 Task: Add the task  Create a new online platform for car rental services to the section Compliance Audit Sprint in the project AgileNexus and add a Due Date to the respective task as 2023/12/05
Action: Mouse moved to (77, 216)
Screenshot: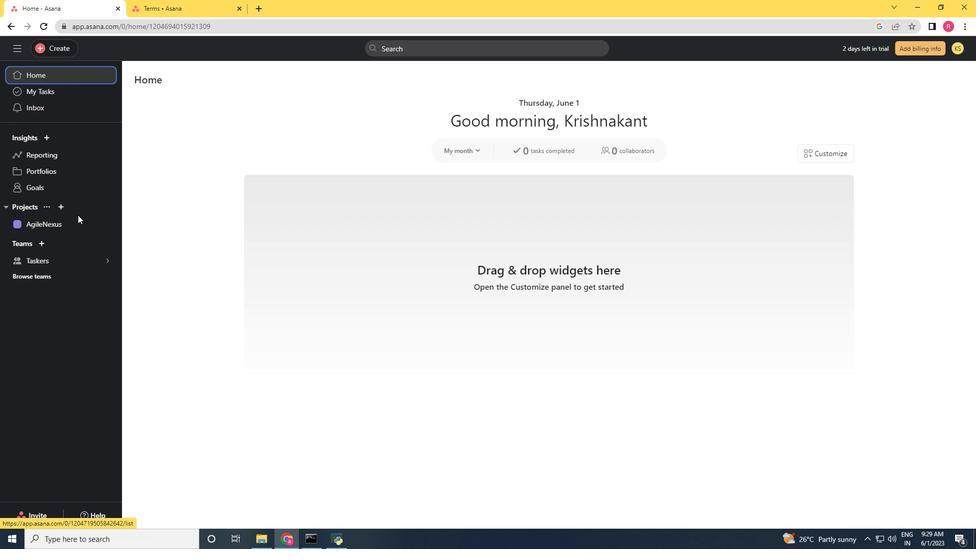 
Action: Mouse pressed left at (77, 216)
Screenshot: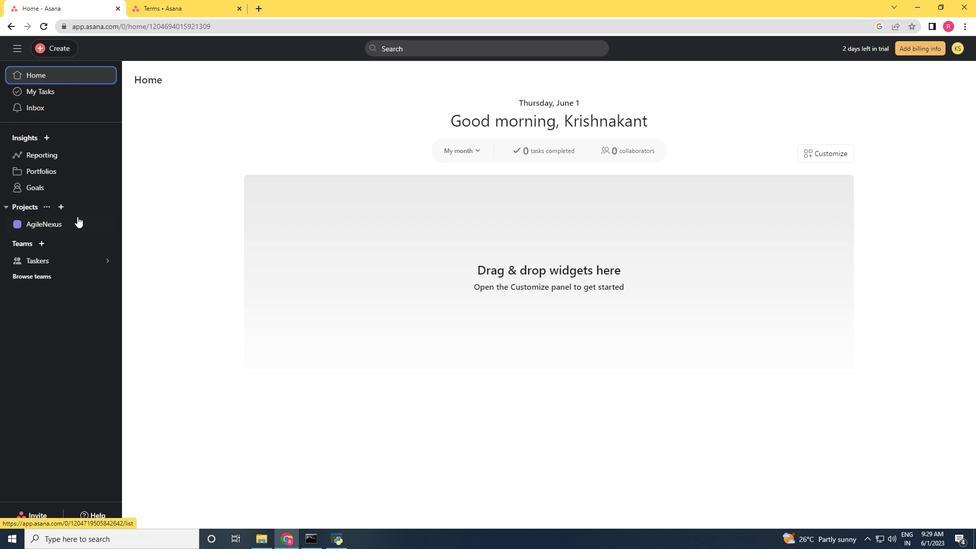 
Action: Mouse moved to (416, 282)
Screenshot: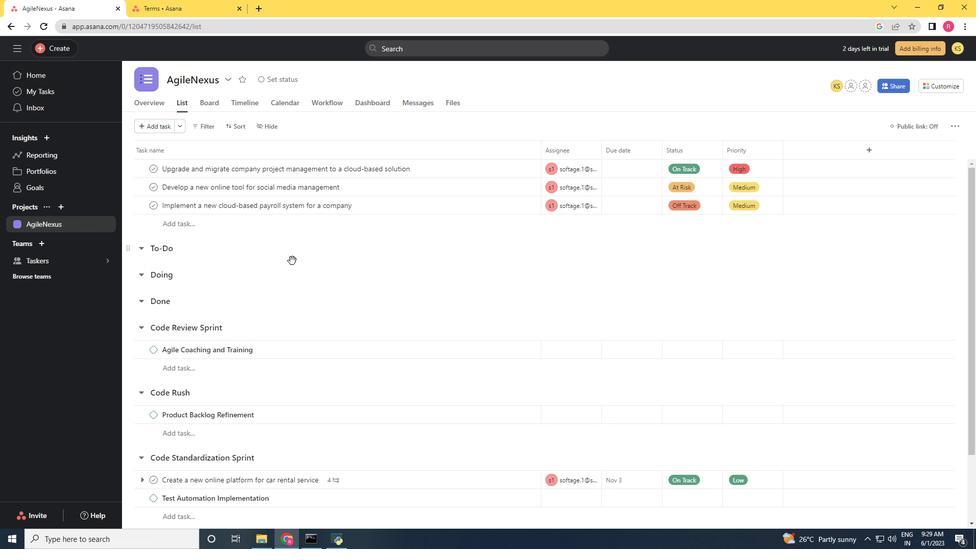 
Action: Mouse scrolled (416, 281) with delta (0, 0)
Screenshot: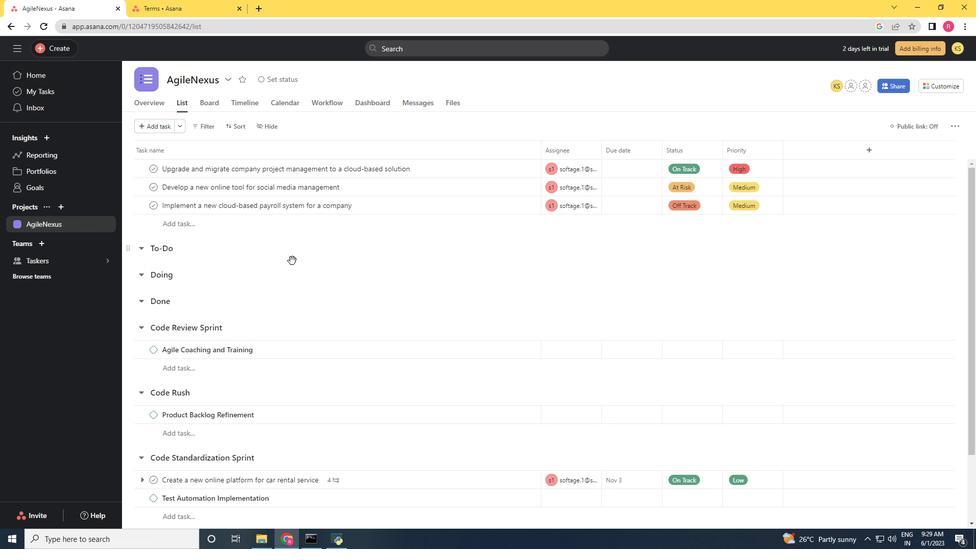 
Action: Mouse scrolled (416, 281) with delta (0, 0)
Screenshot: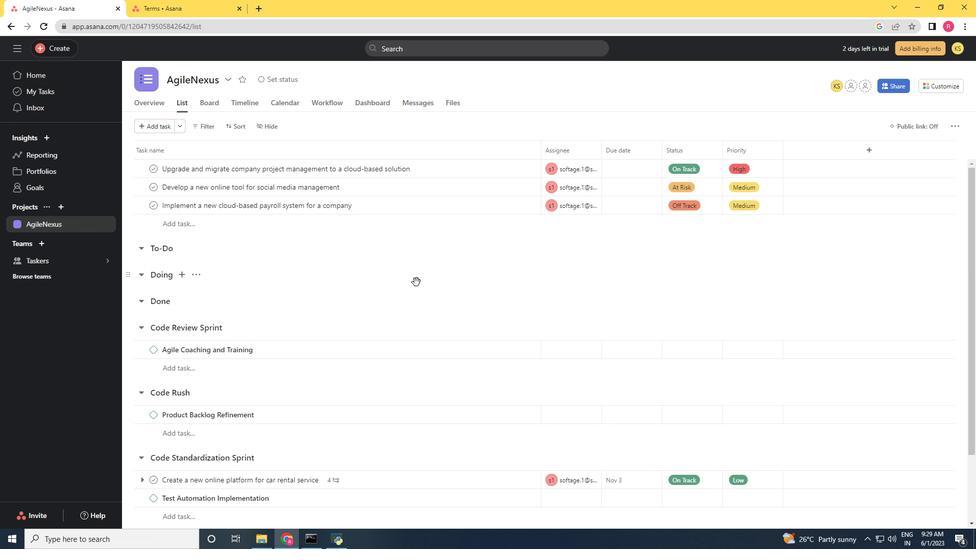 
Action: Mouse scrolled (416, 281) with delta (0, 0)
Screenshot: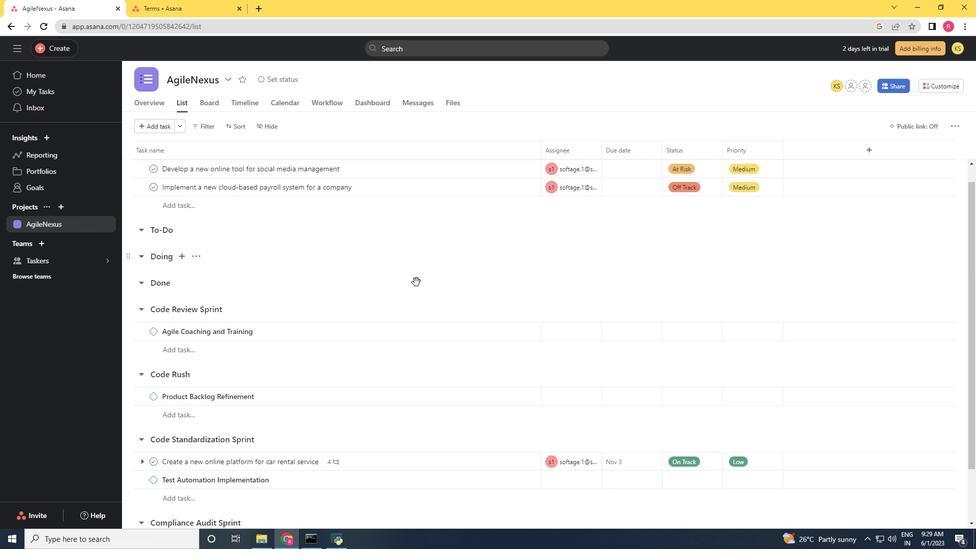 
Action: Mouse scrolled (416, 281) with delta (0, 0)
Screenshot: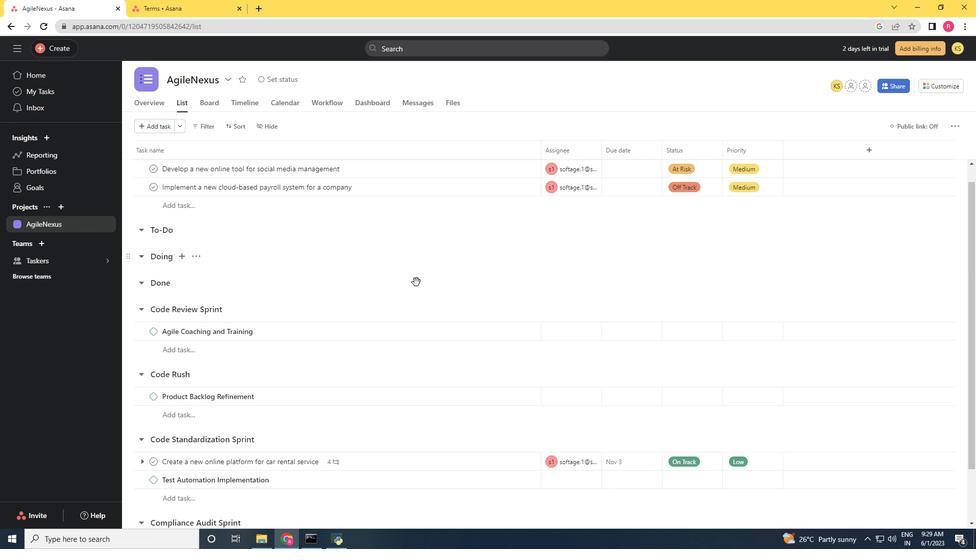 
Action: Mouse scrolled (416, 281) with delta (0, 0)
Screenshot: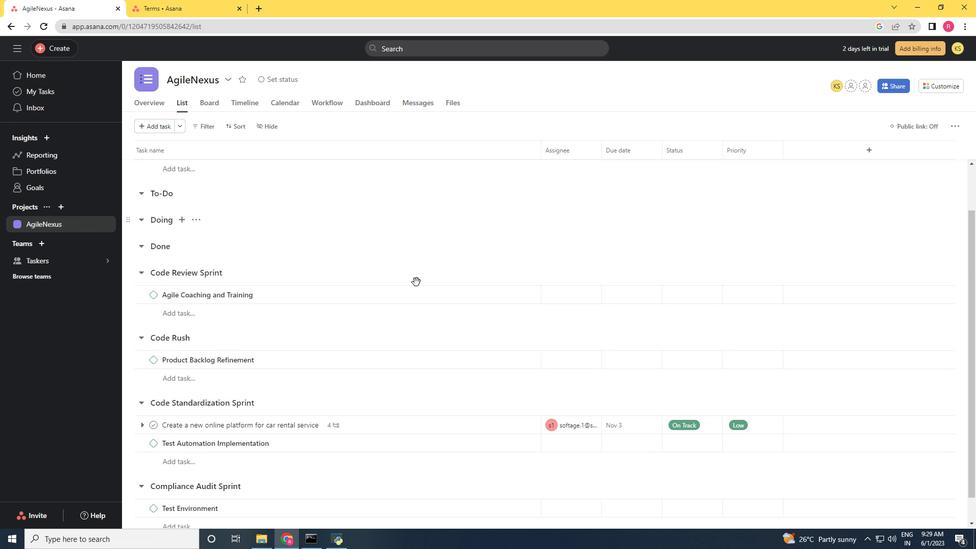 
Action: Mouse moved to (515, 396)
Screenshot: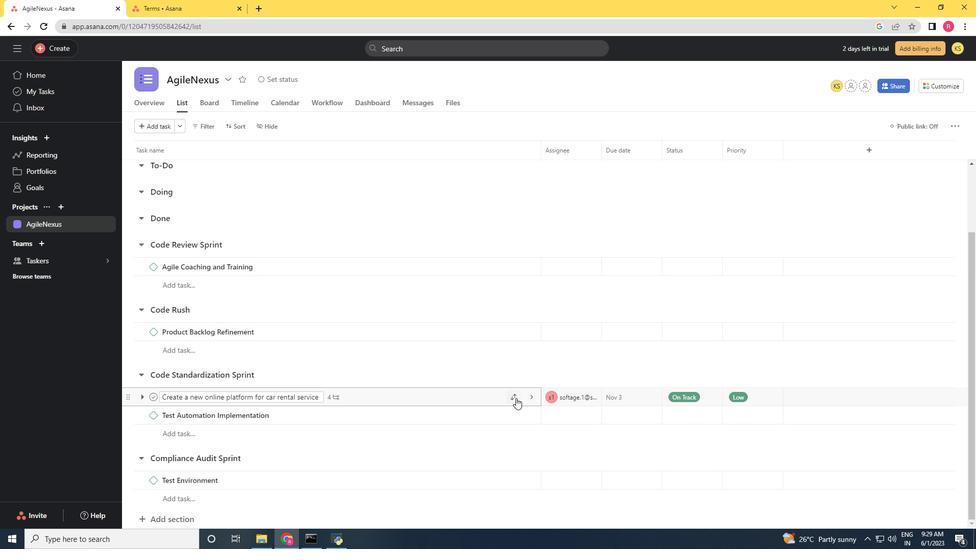 
Action: Mouse pressed left at (515, 396)
Screenshot: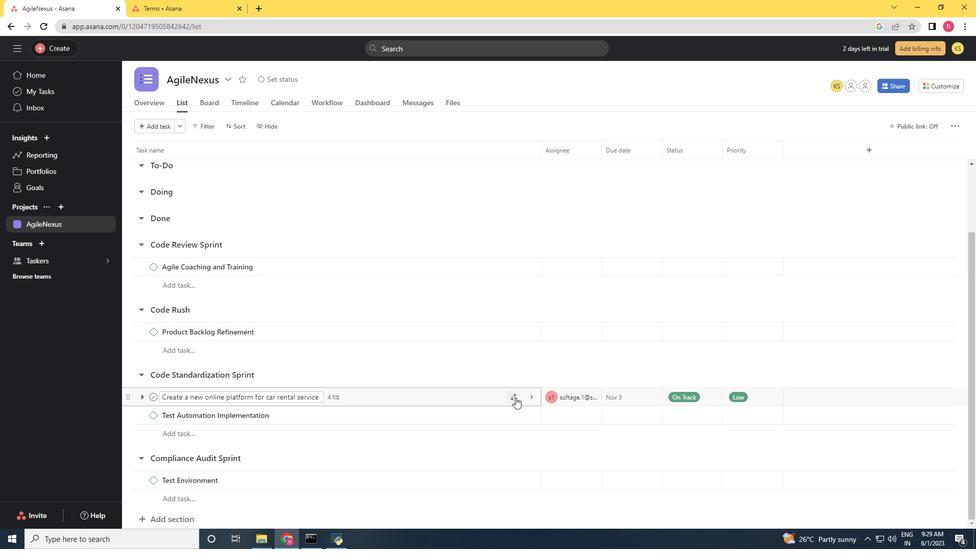 
Action: Mouse moved to (500, 377)
Screenshot: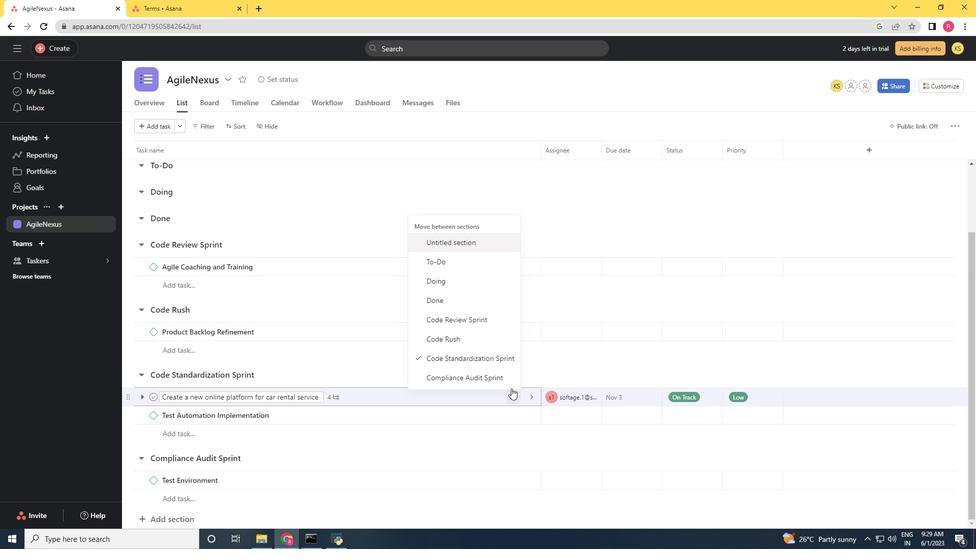 
Action: Mouse pressed left at (500, 377)
Screenshot: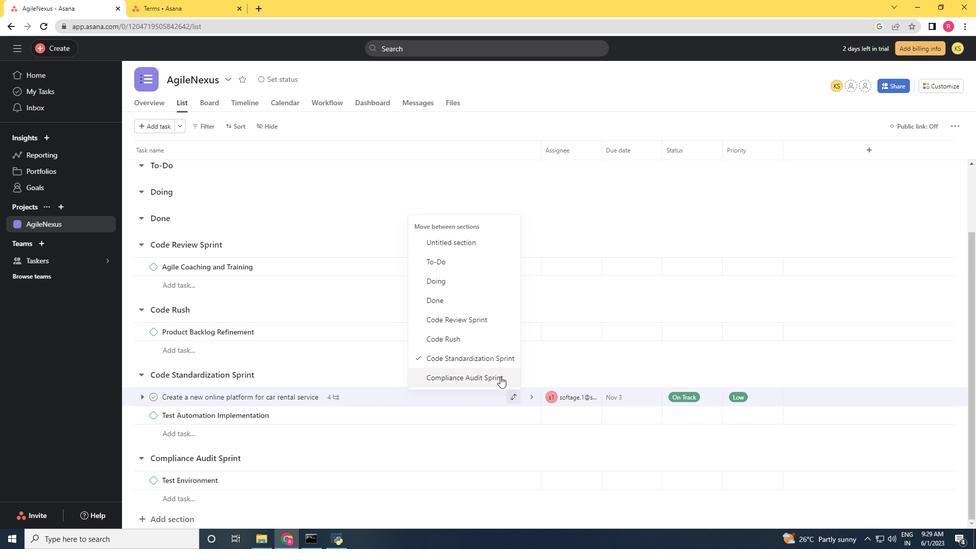 
Action: Mouse moved to (465, 435)
Screenshot: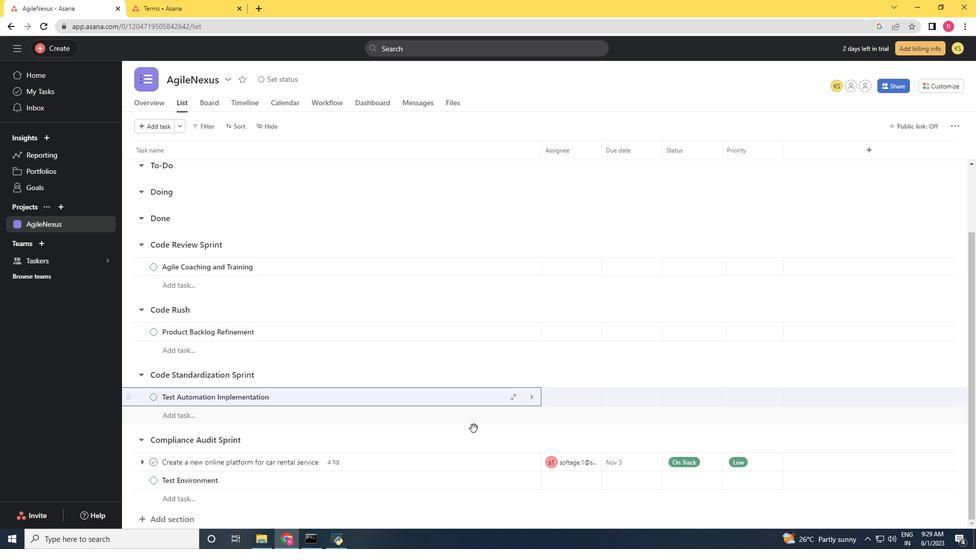 
Action: Mouse scrolled (465, 434) with delta (0, 0)
Screenshot: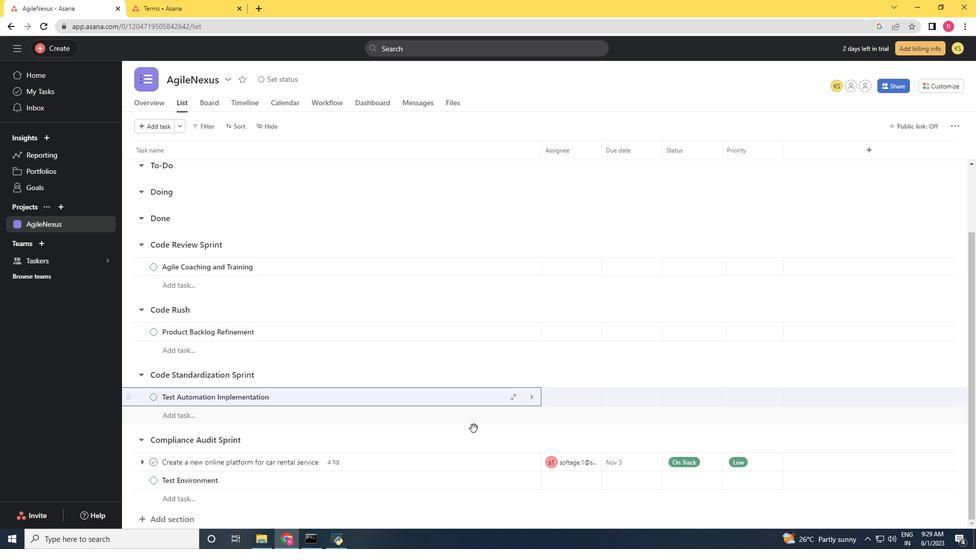 
Action: Mouse scrolled (465, 434) with delta (0, 0)
Screenshot: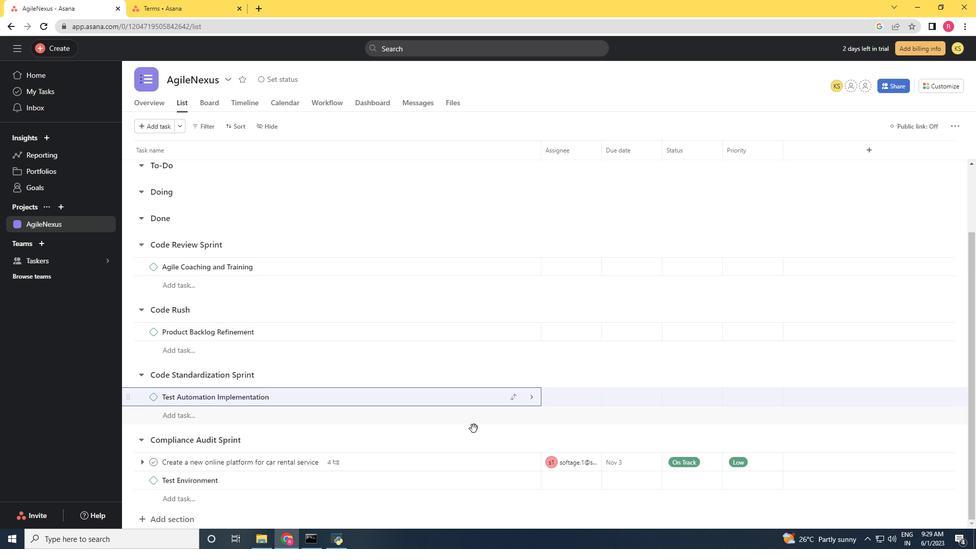 
Action: Mouse scrolled (465, 434) with delta (0, 0)
Screenshot: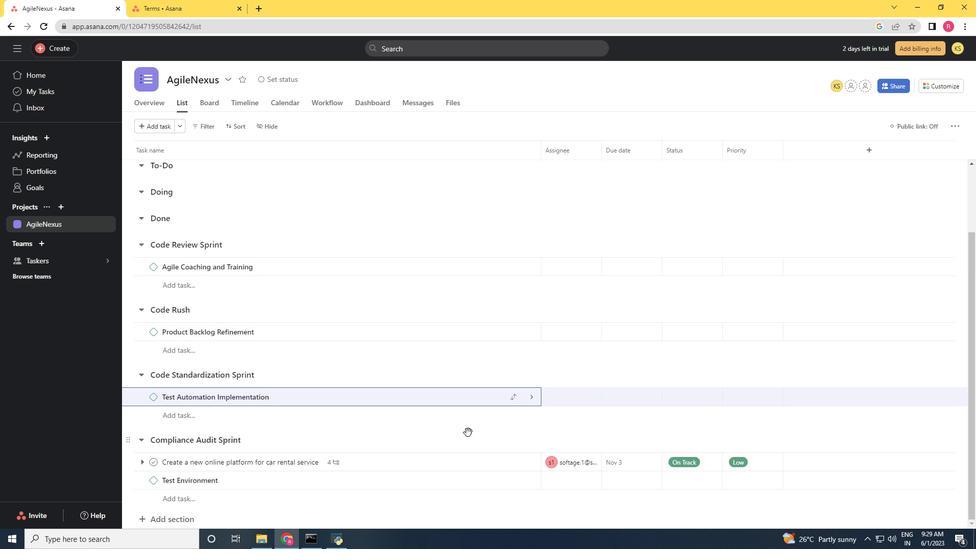 
Action: Mouse scrolled (465, 434) with delta (0, 0)
Screenshot: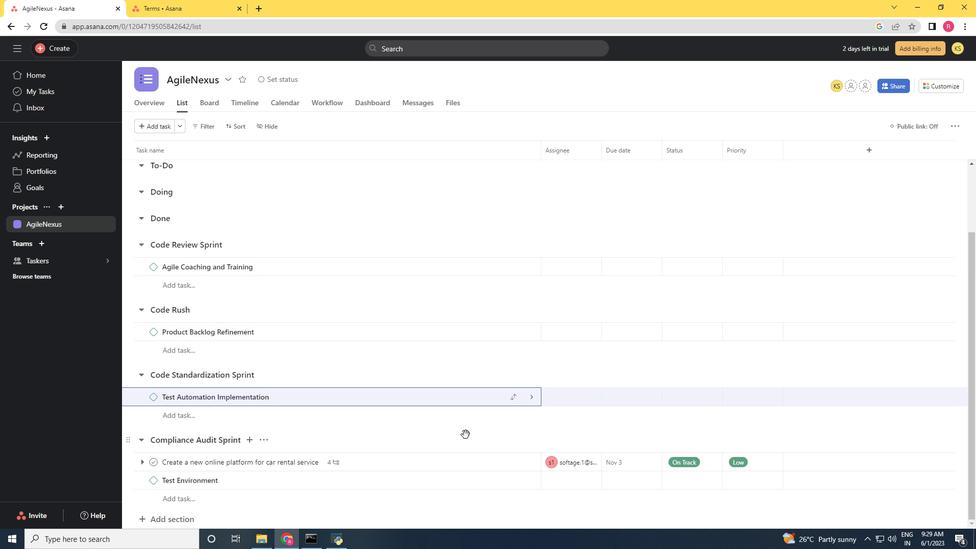 
Action: Mouse moved to (457, 459)
Screenshot: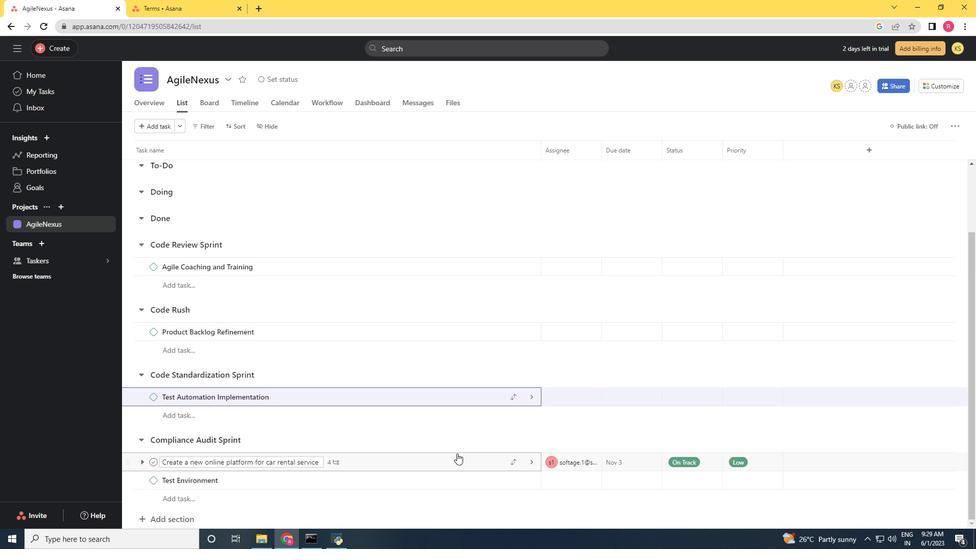 
Action: Mouse pressed left at (457, 459)
Screenshot: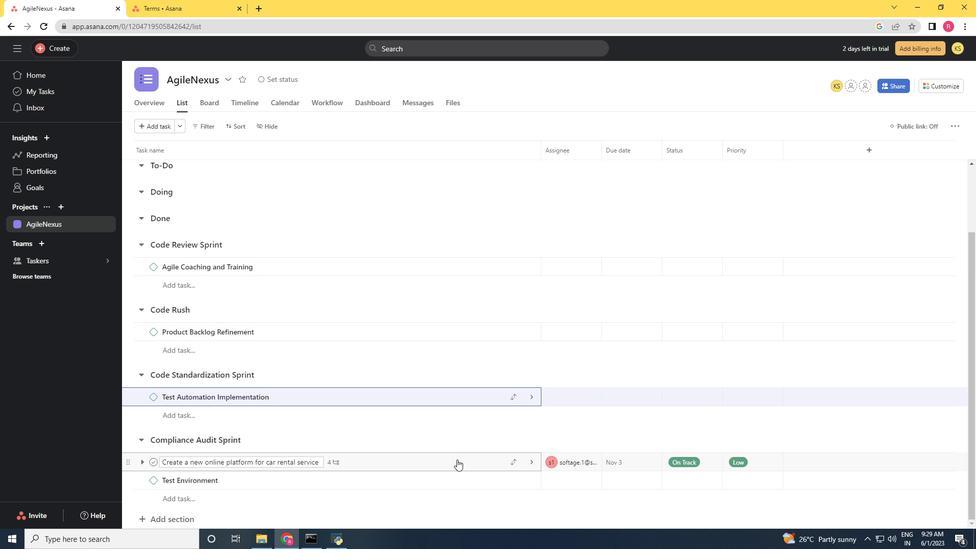 
Action: Mouse moved to (751, 200)
Screenshot: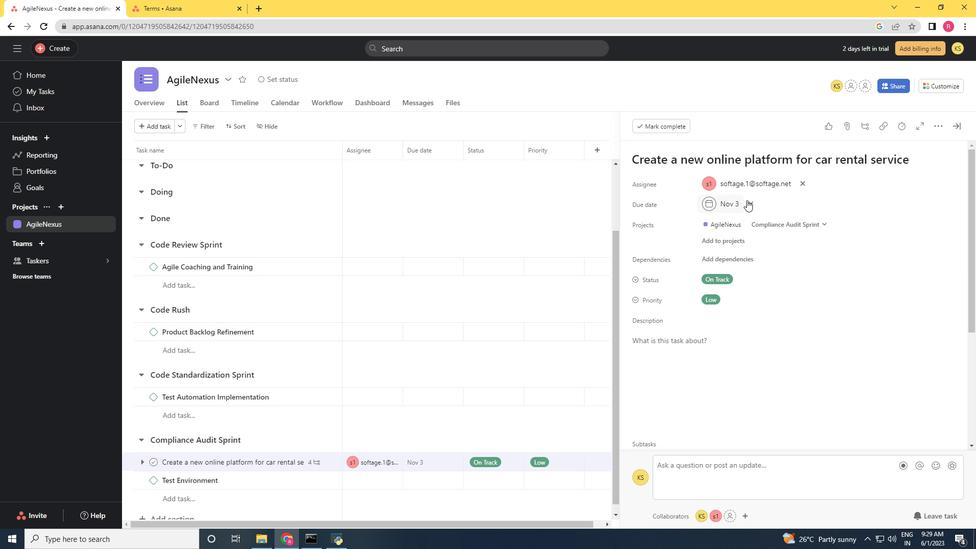 
Action: Mouse pressed left at (751, 200)
Screenshot: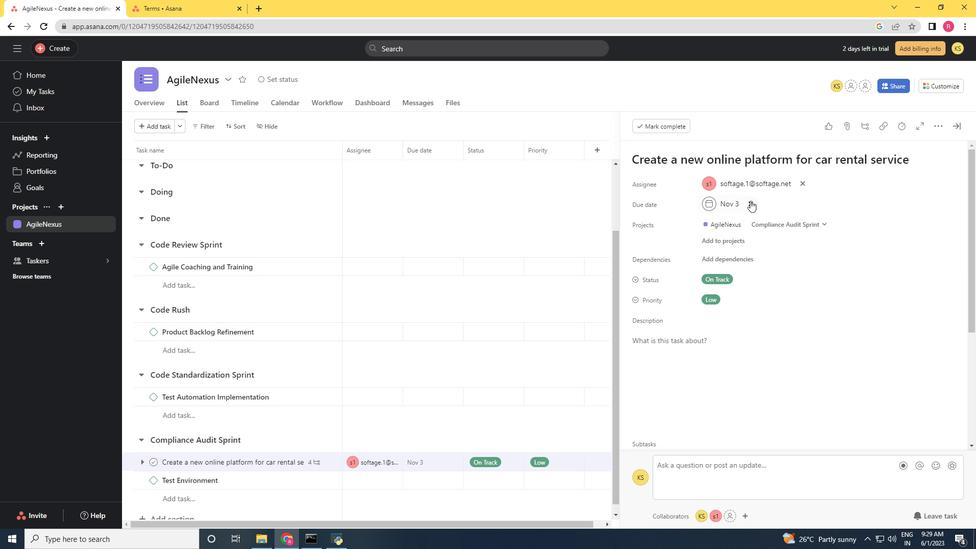 
Action: Mouse moved to (720, 206)
Screenshot: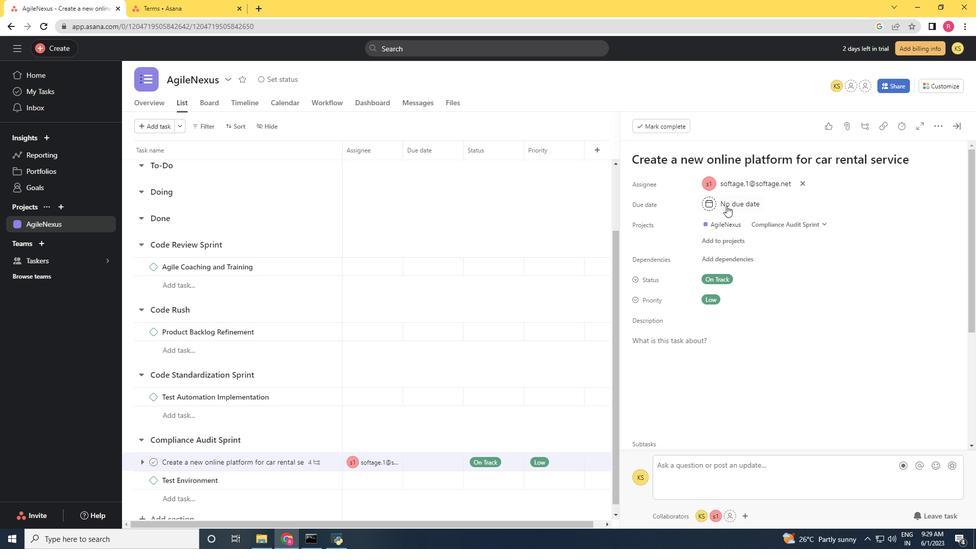 
Action: Mouse pressed left at (720, 206)
Screenshot: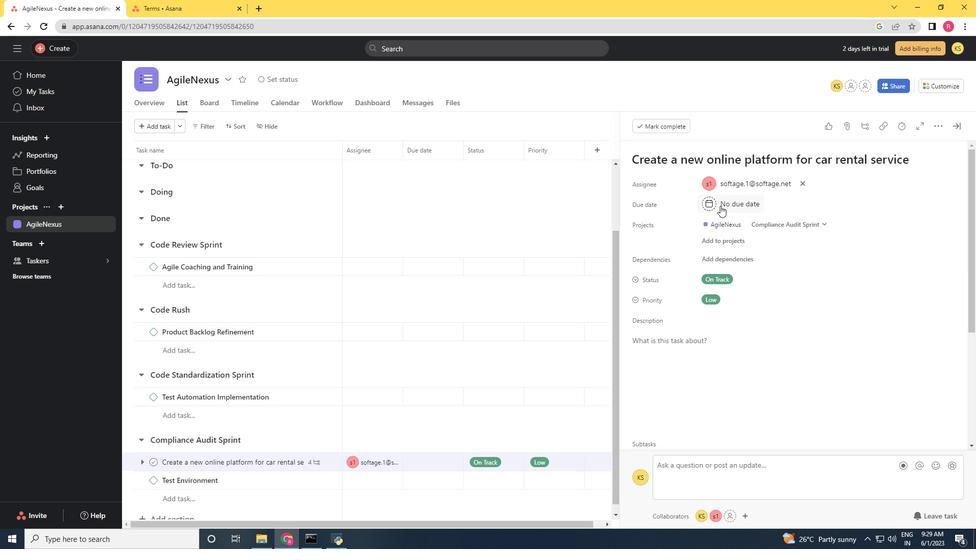
Action: Mouse moved to (825, 257)
Screenshot: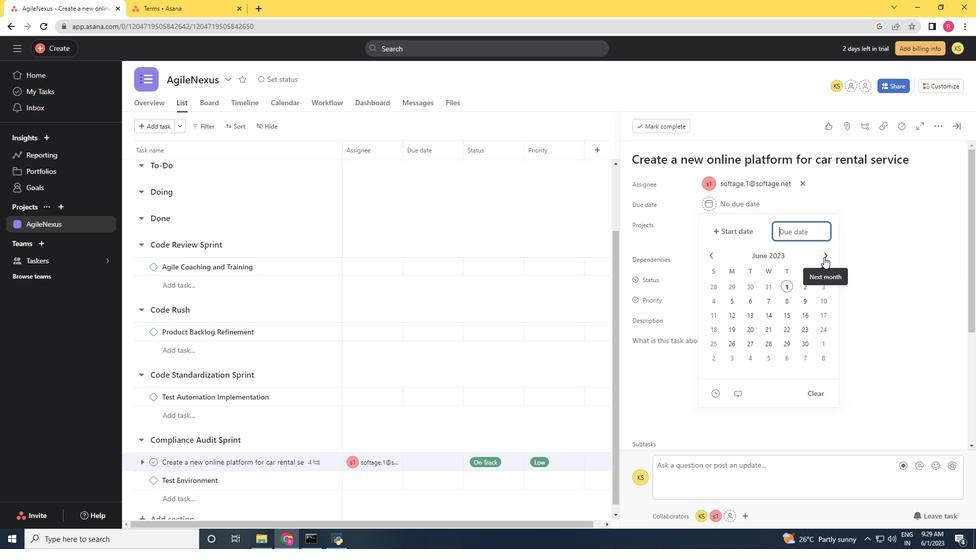 
Action: Mouse pressed left at (825, 257)
Screenshot: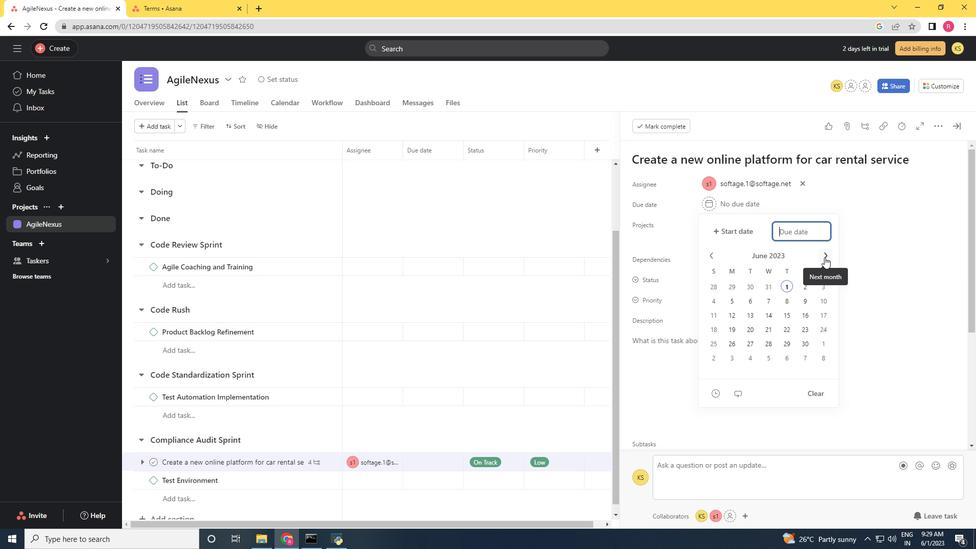 
Action: Mouse moved to (825, 257)
Screenshot: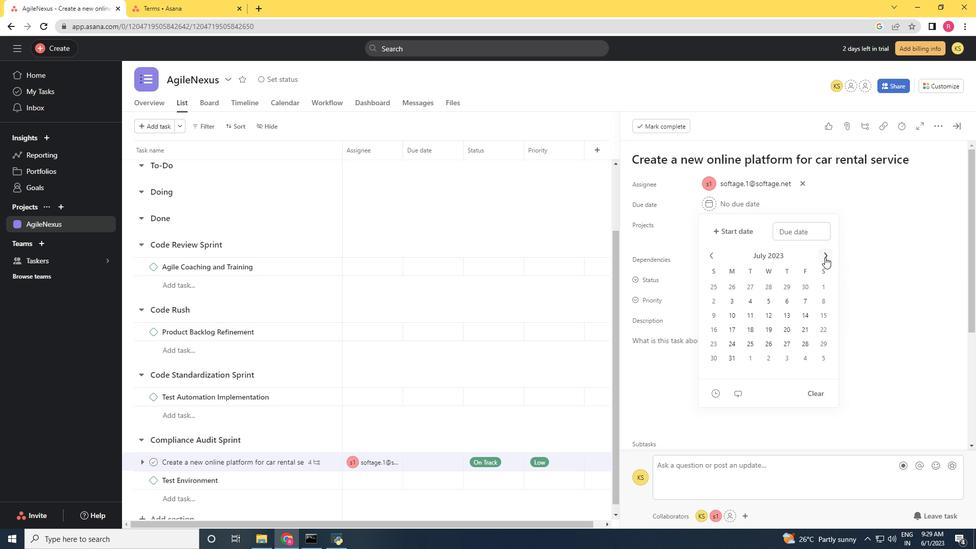 
Action: Mouse pressed left at (825, 257)
Screenshot: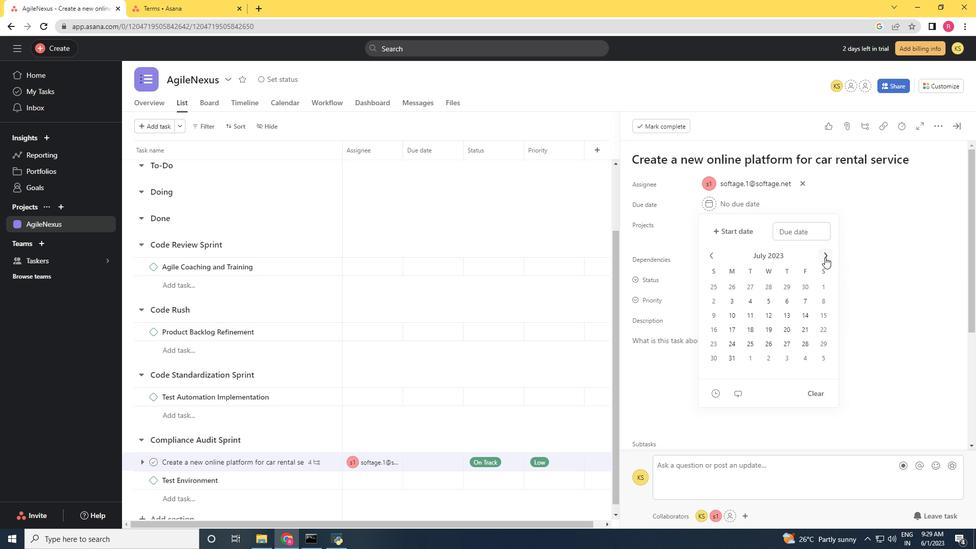 
Action: Mouse pressed left at (825, 257)
Screenshot: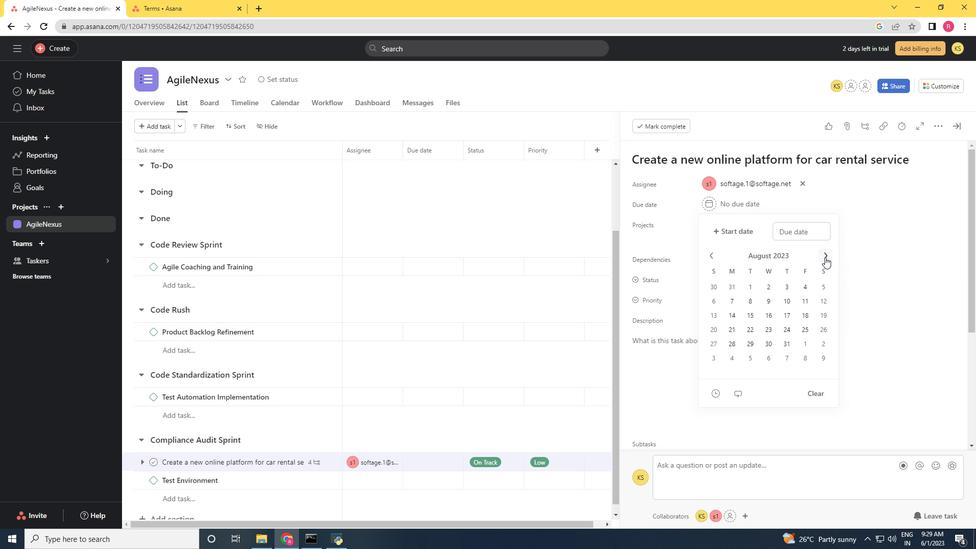 
Action: Mouse pressed left at (825, 257)
Screenshot: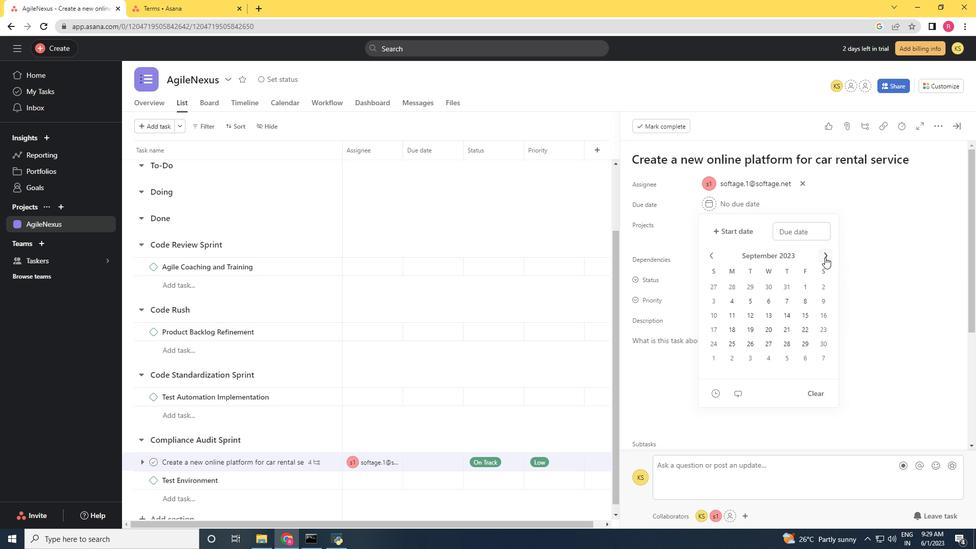 
Action: Mouse pressed left at (825, 257)
Screenshot: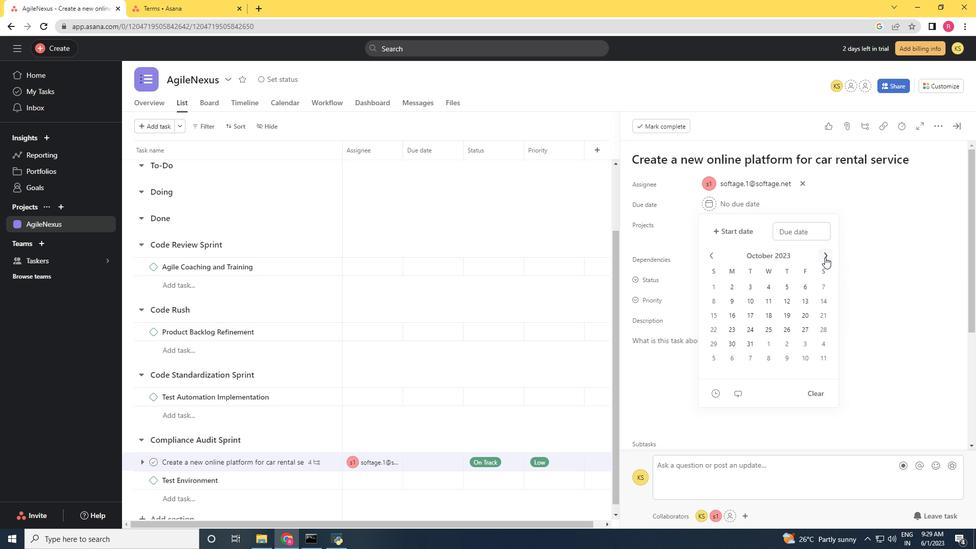 
Action: Mouse pressed left at (825, 257)
Screenshot: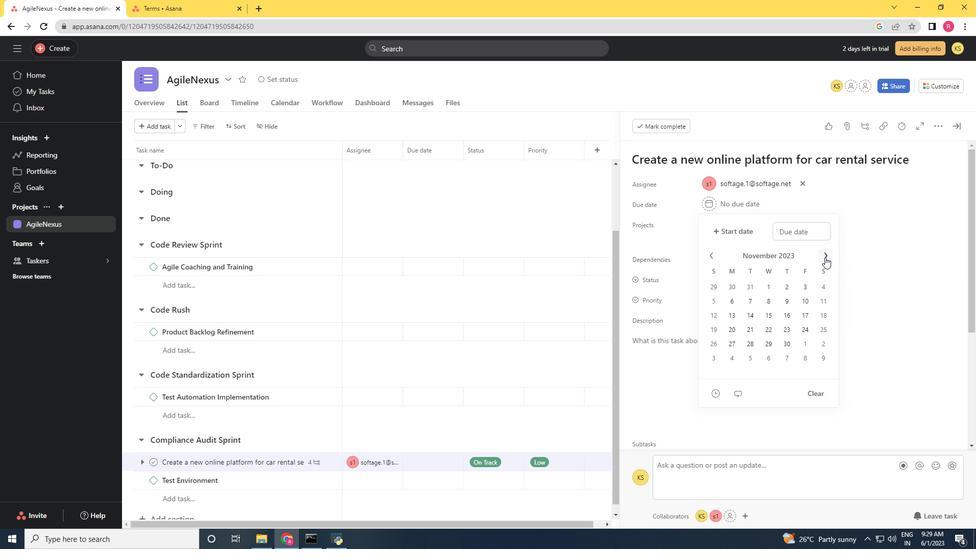 
Action: Mouse moved to (741, 300)
Screenshot: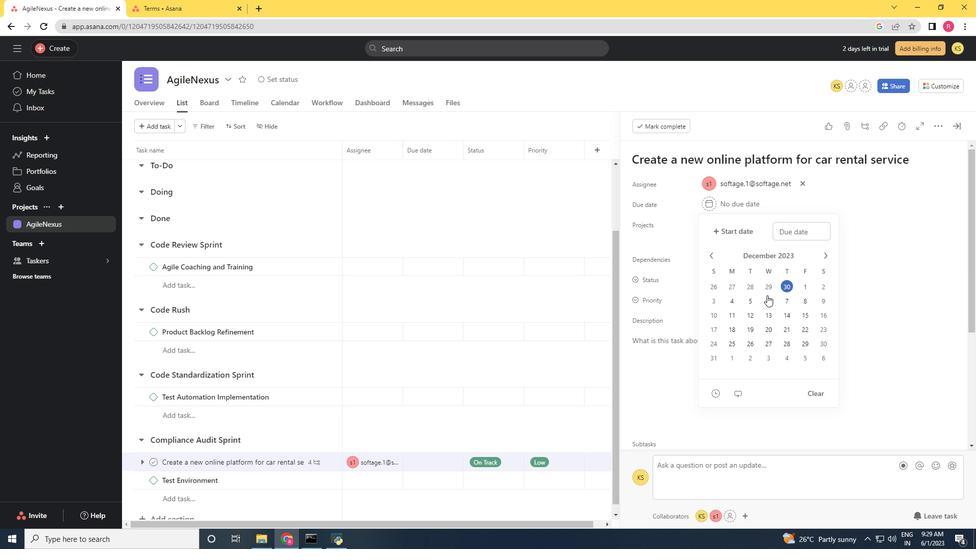 
Action: Mouse pressed left at (741, 300)
Screenshot: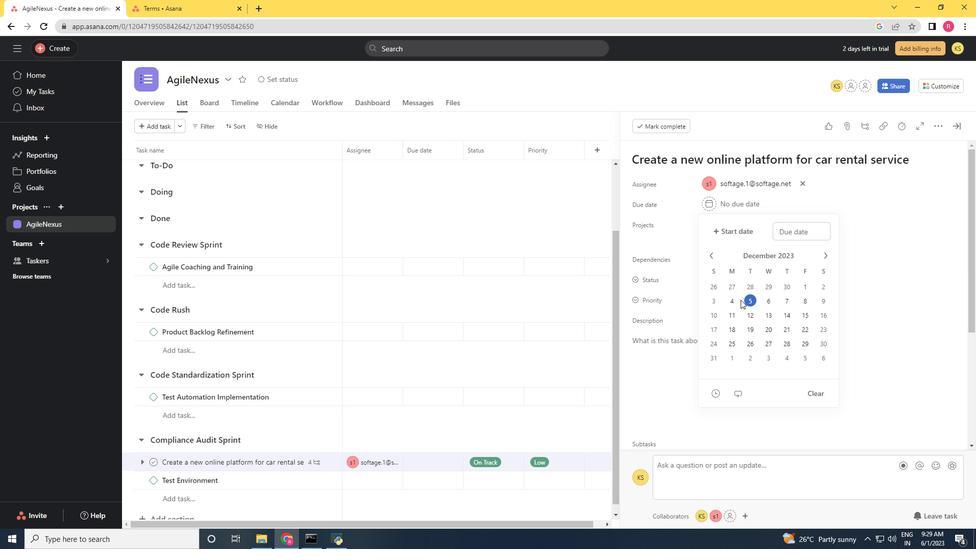 
Action: Mouse moved to (756, 301)
Screenshot: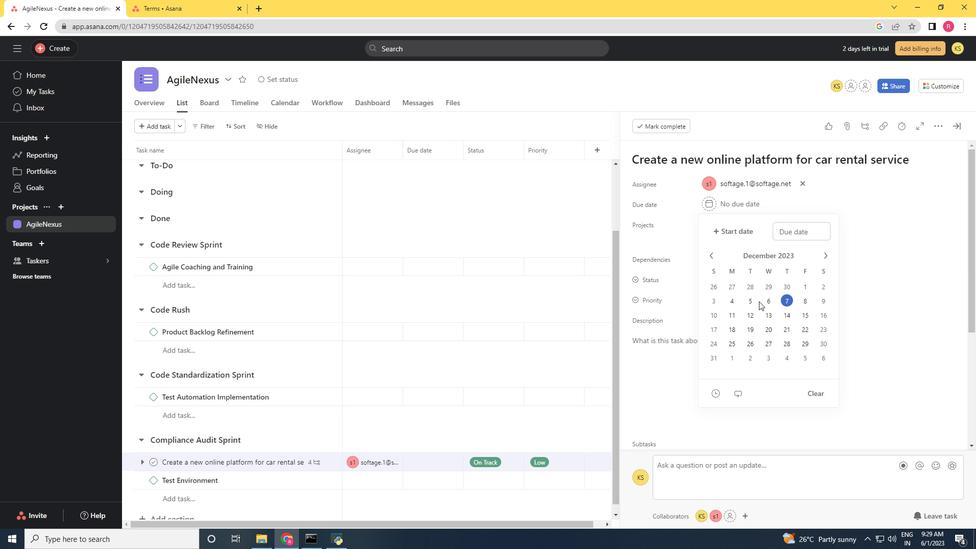 
Action: Mouse pressed left at (756, 301)
Screenshot: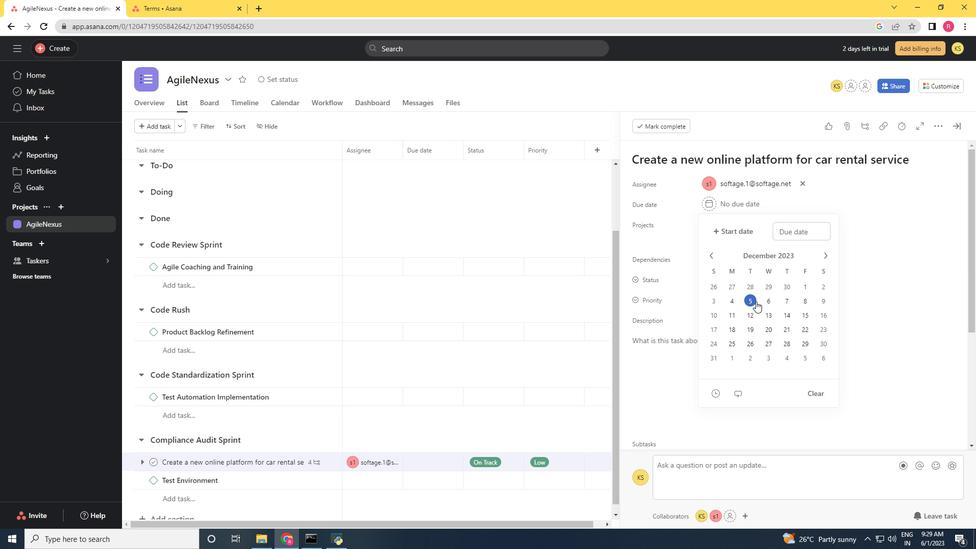 
Action: Mouse moved to (885, 278)
Screenshot: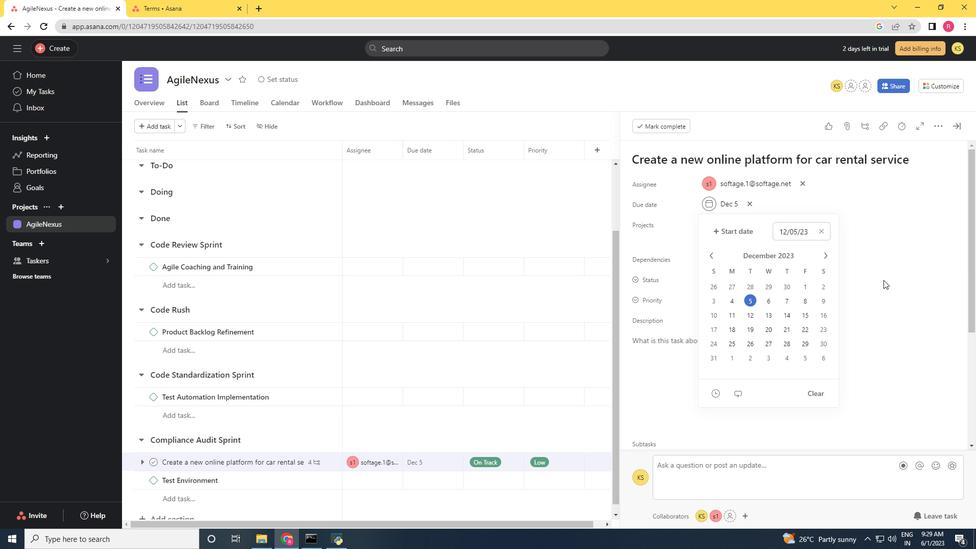 
Action: Mouse pressed left at (885, 278)
Screenshot: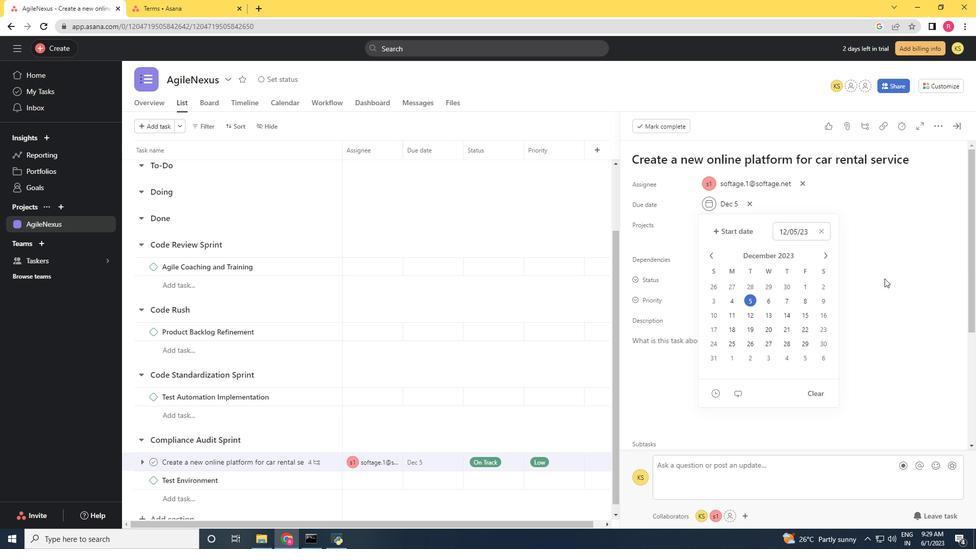 
Action: Mouse moved to (962, 121)
Screenshot: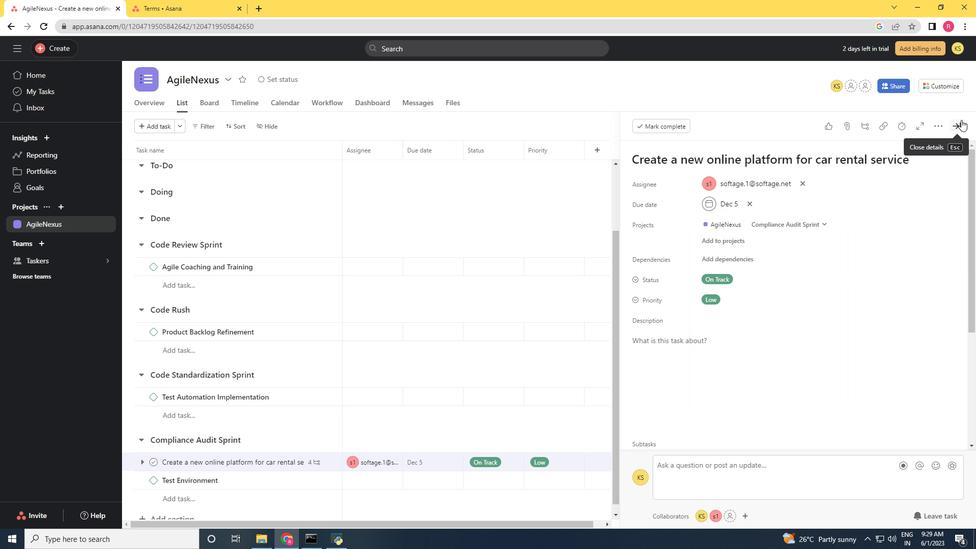
Action: Mouse pressed left at (962, 121)
Screenshot: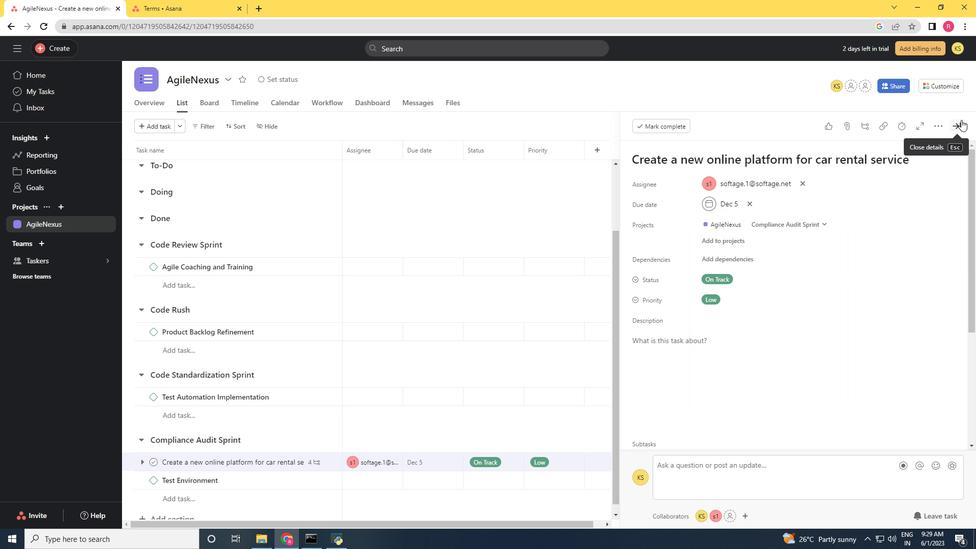 
Action: Mouse moved to (962, 121)
Screenshot: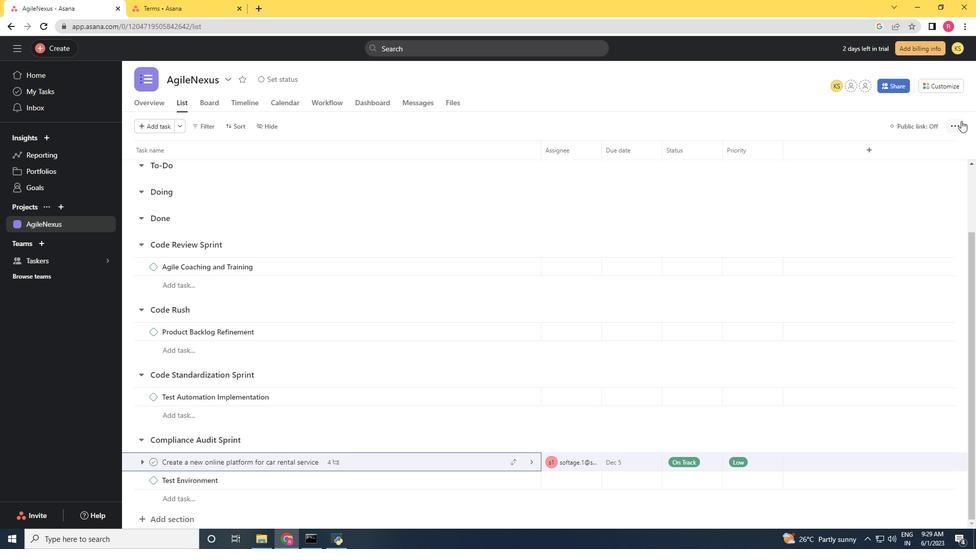
